 Task: Add Bulk Foods Dark Chocolate Covered Cherries to the cart.
Action: Mouse moved to (19, 71)
Screenshot: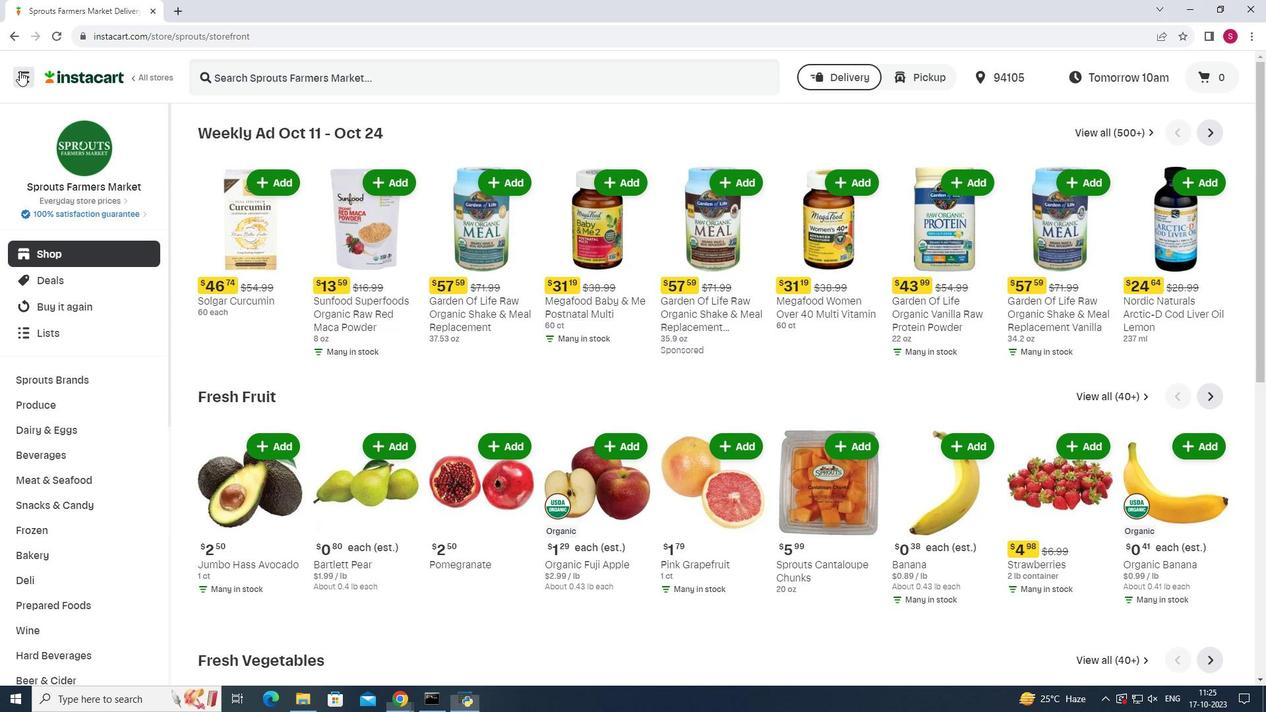 
Action: Mouse pressed left at (19, 71)
Screenshot: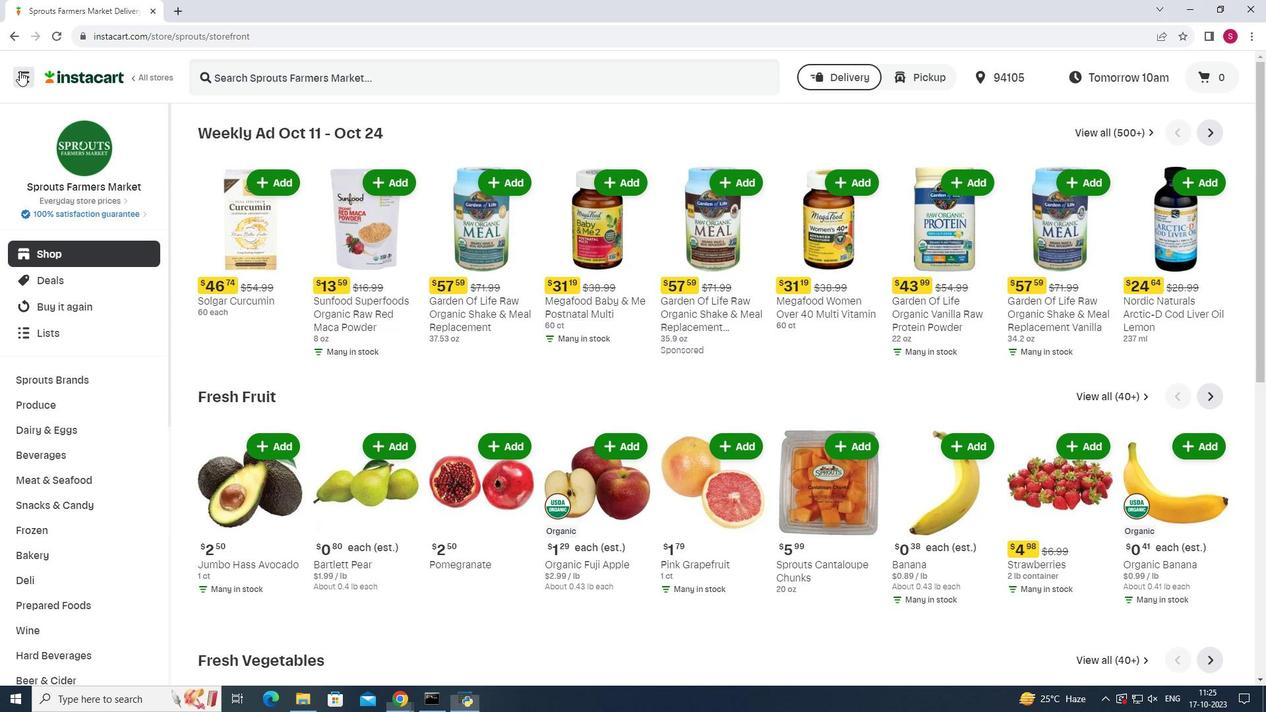 
Action: Mouse moved to (63, 346)
Screenshot: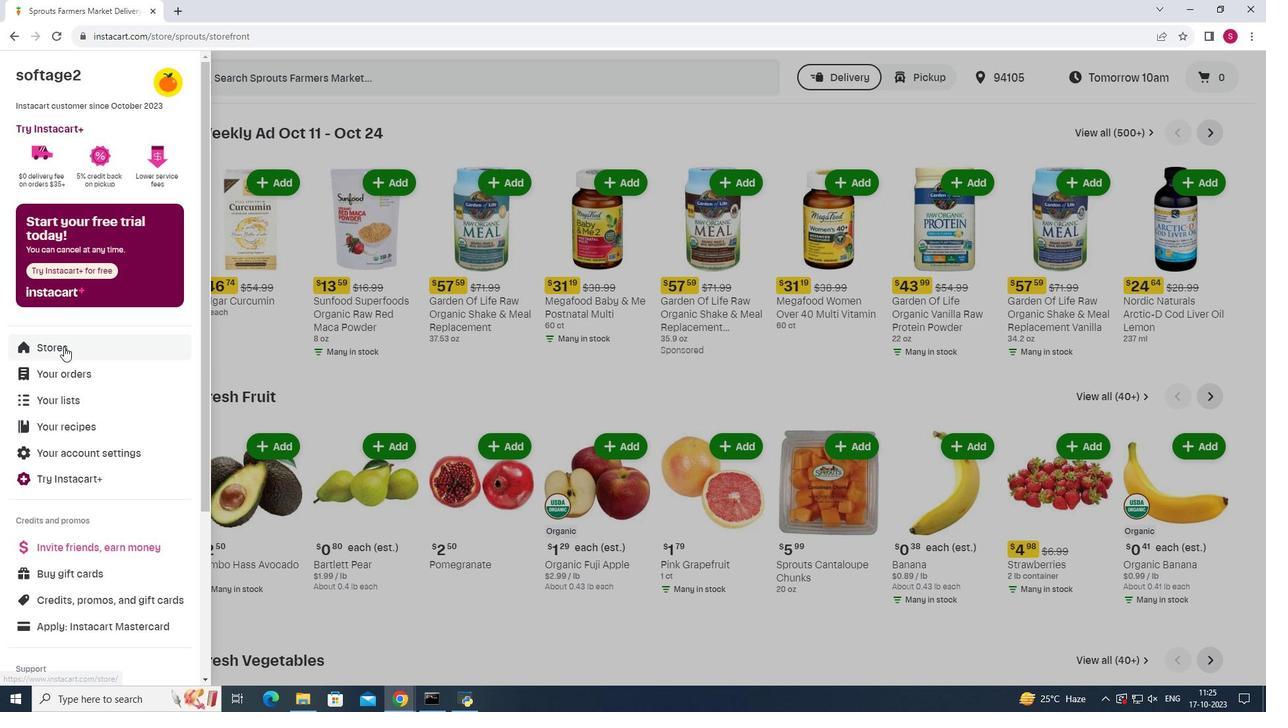 
Action: Mouse pressed left at (63, 346)
Screenshot: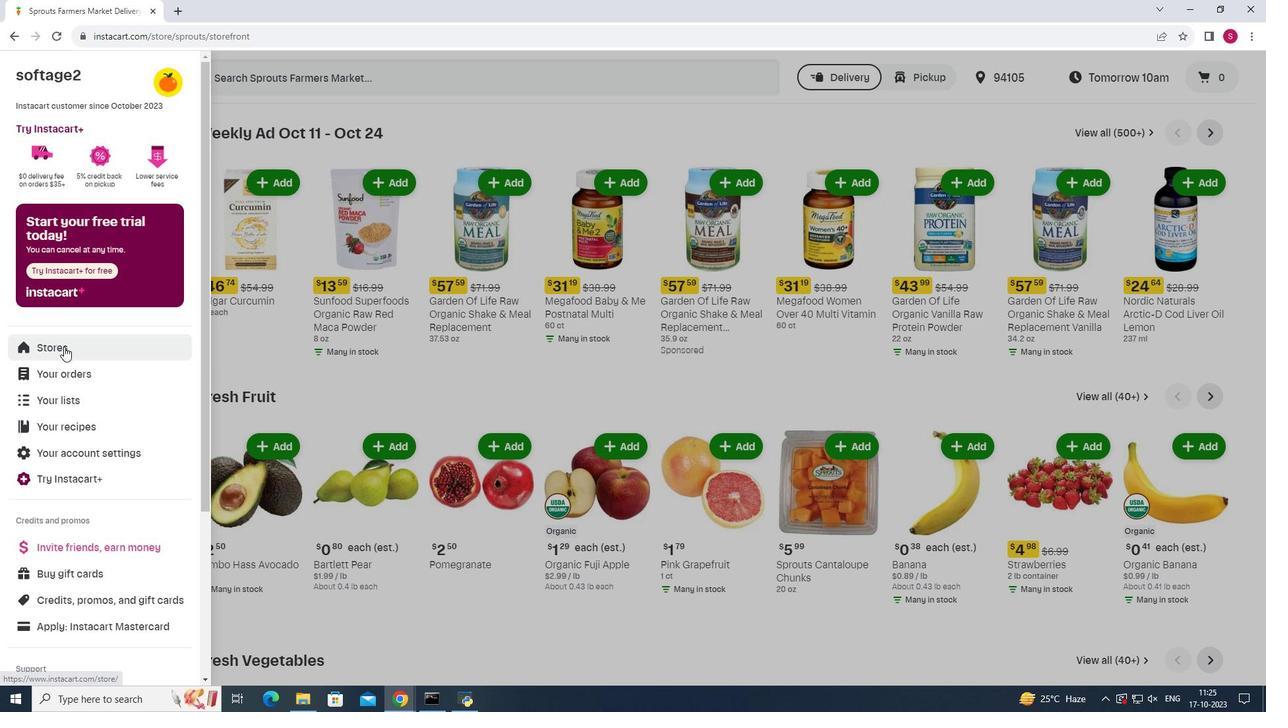 
Action: Mouse moved to (312, 122)
Screenshot: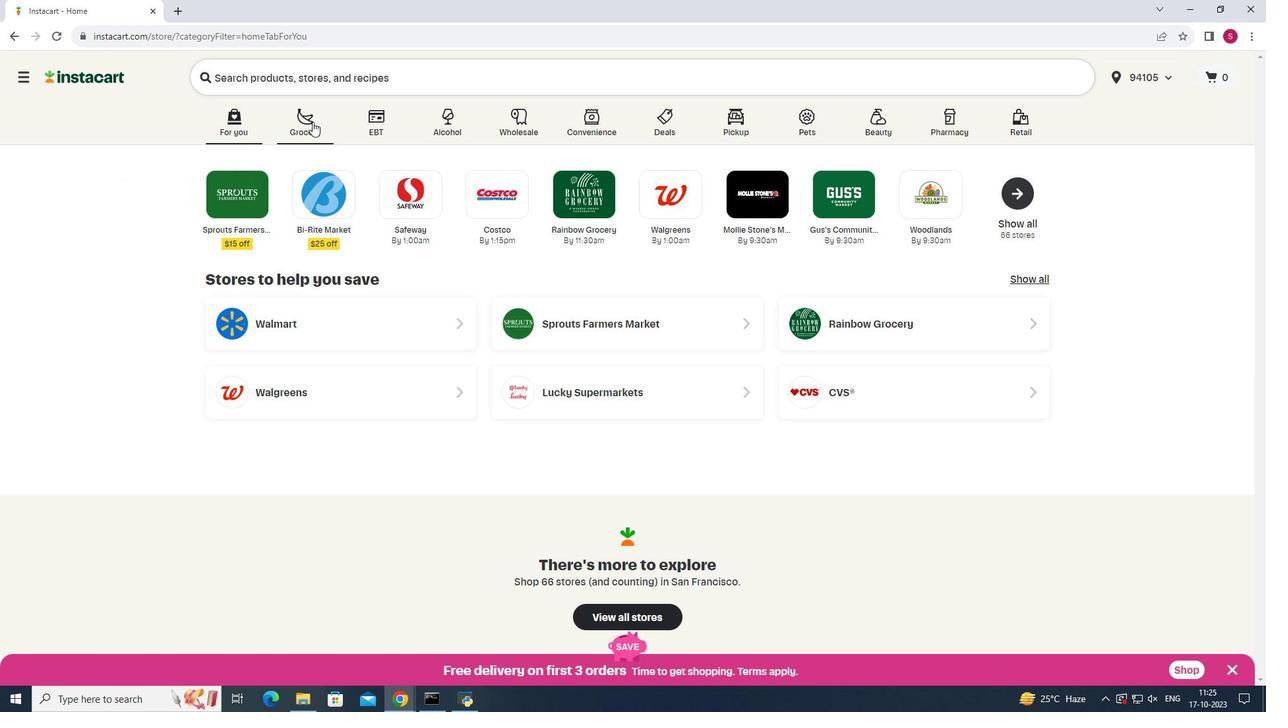 
Action: Mouse pressed left at (312, 122)
Screenshot: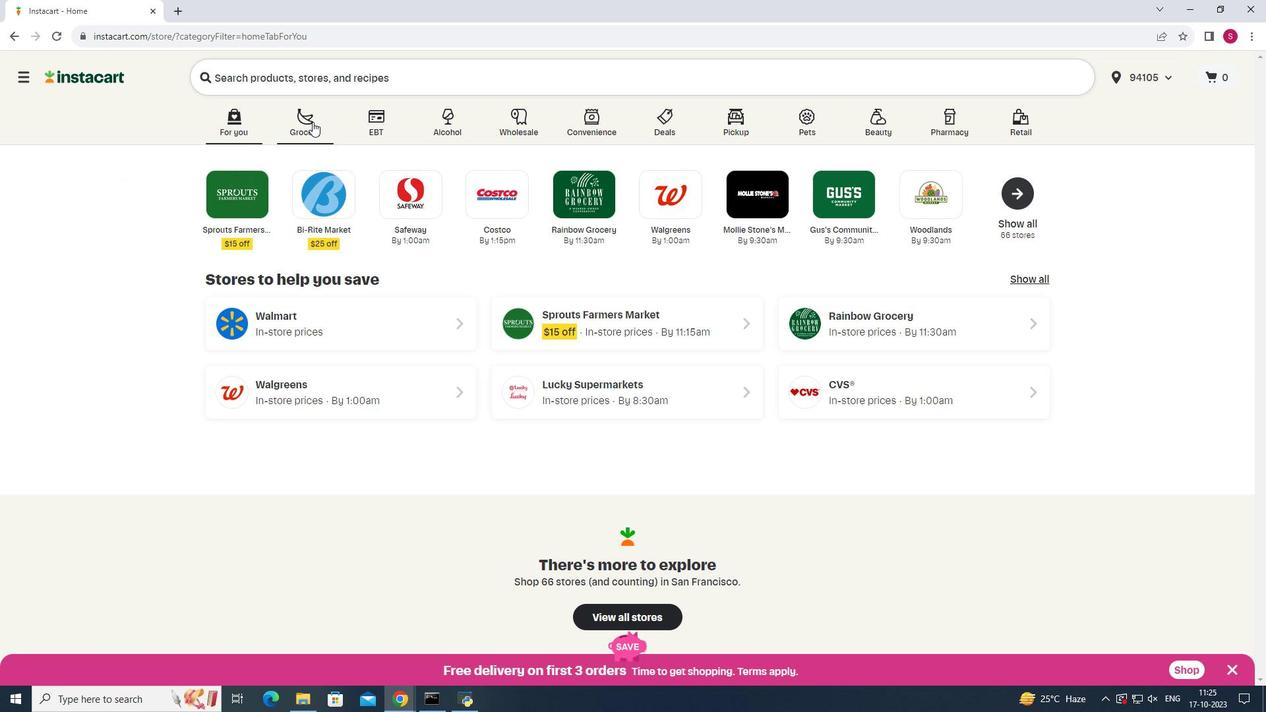 
Action: Mouse moved to (881, 186)
Screenshot: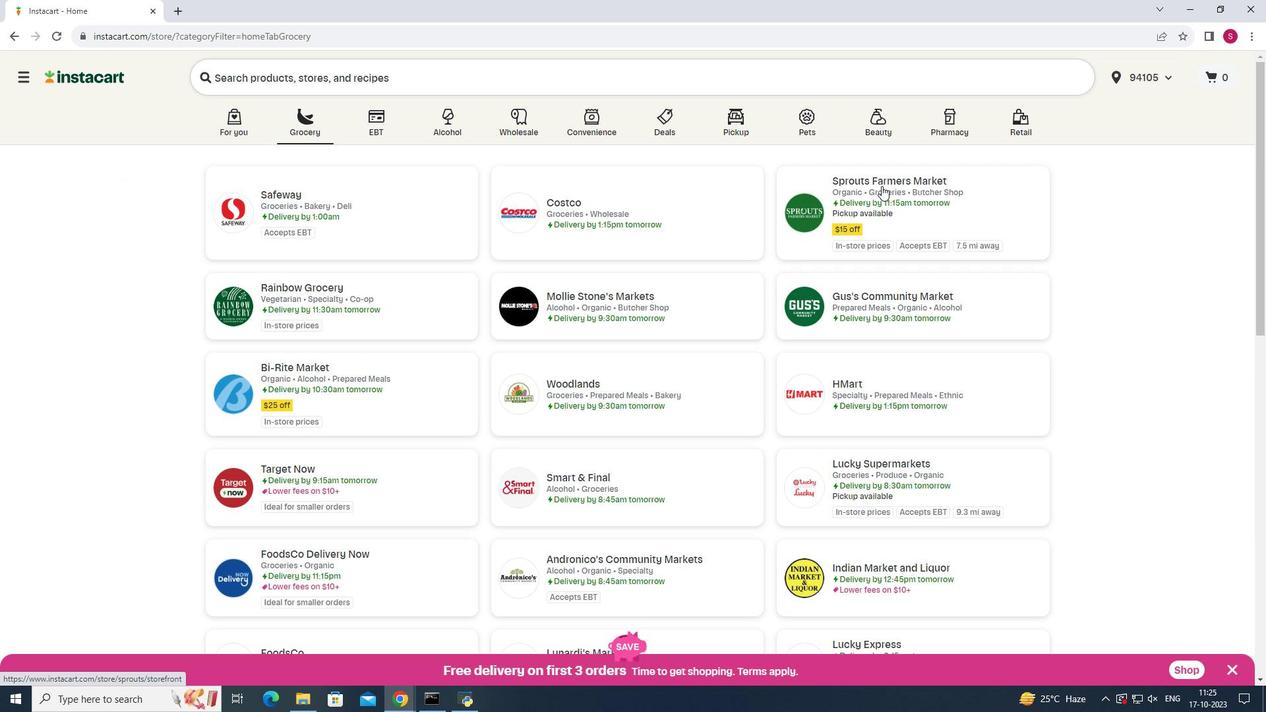 
Action: Mouse pressed left at (881, 186)
Screenshot: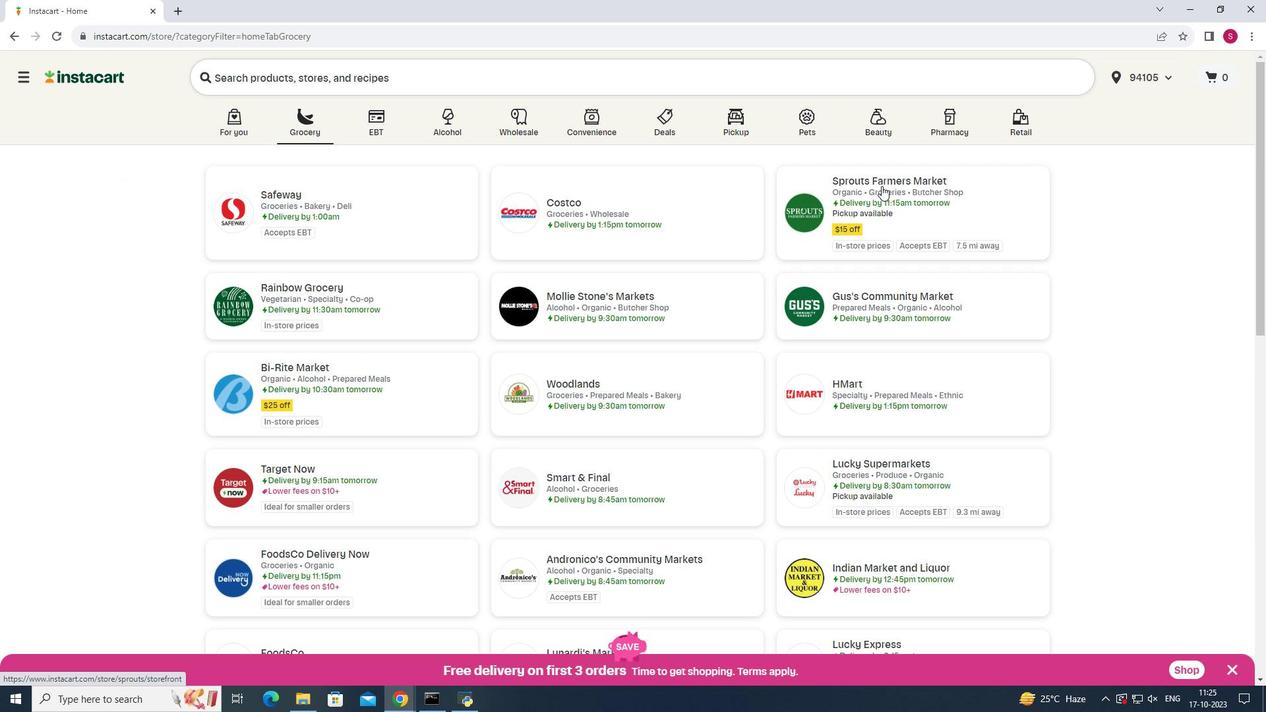 
Action: Mouse moved to (75, 499)
Screenshot: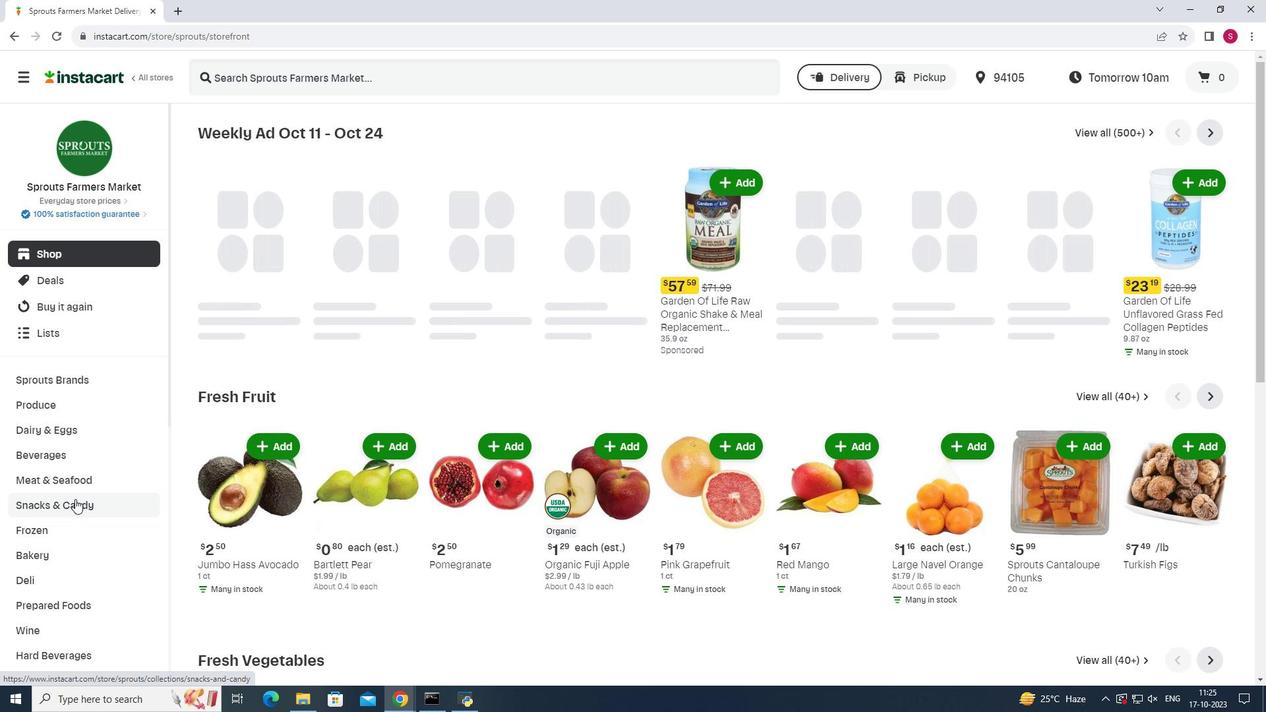 
Action: Mouse pressed left at (75, 499)
Screenshot: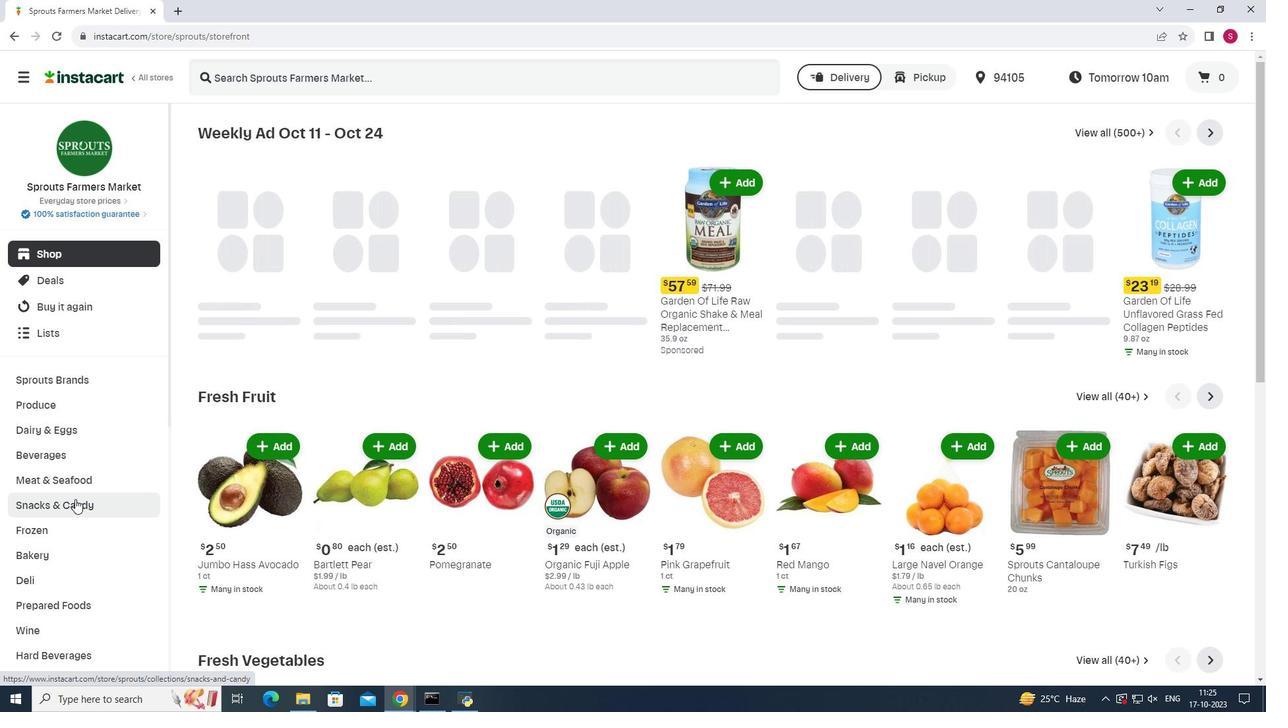 
Action: Mouse moved to (384, 162)
Screenshot: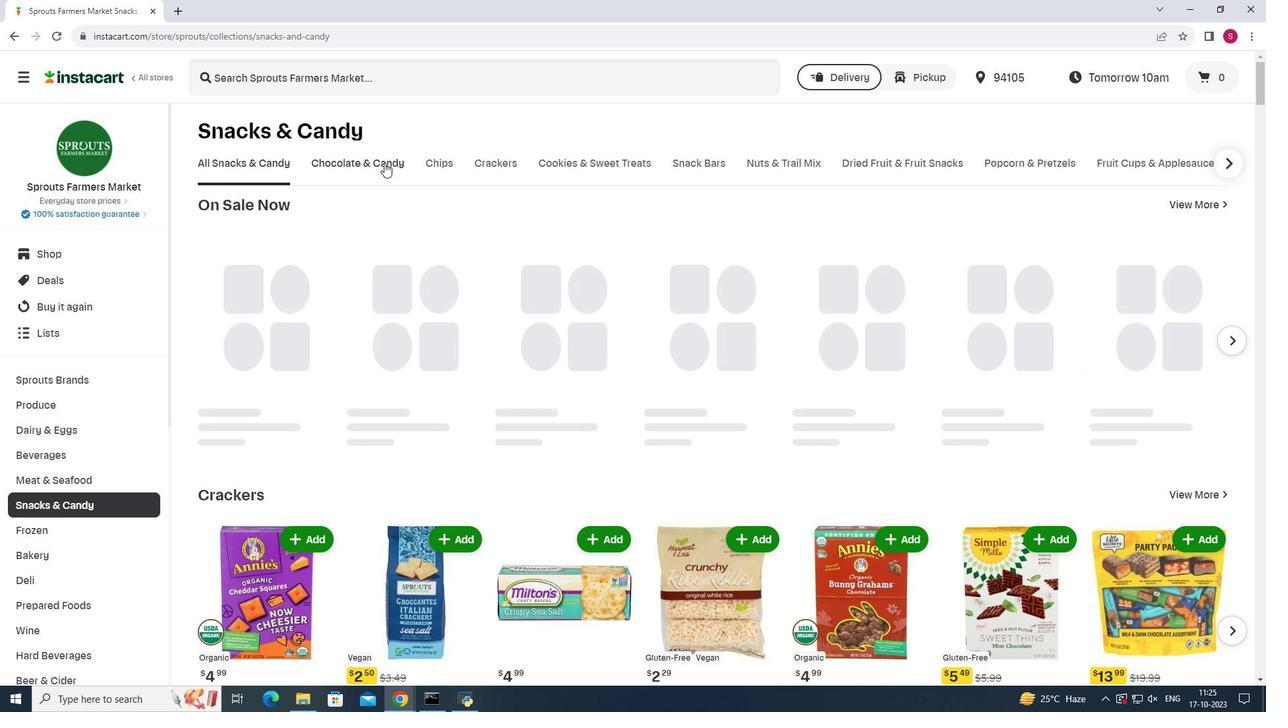 
Action: Mouse pressed left at (384, 162)
Screenshot: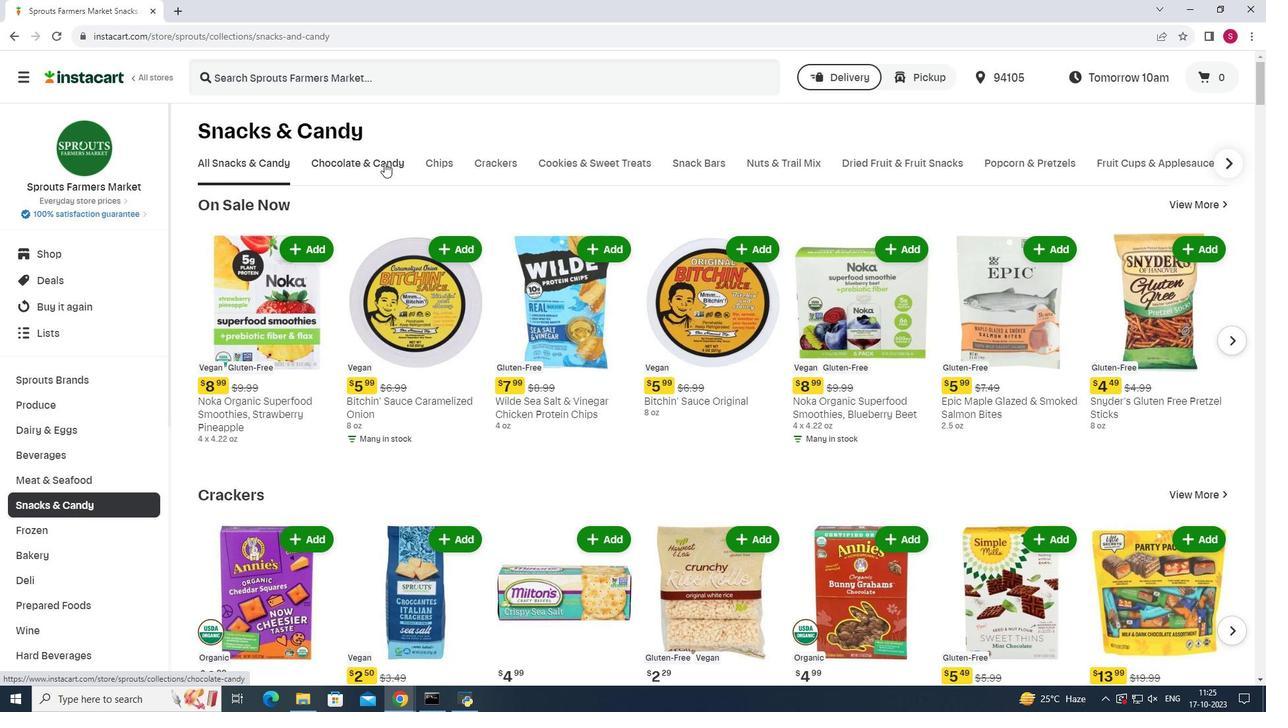 
Action: Mouse moved to (337, 222)
Screenshot: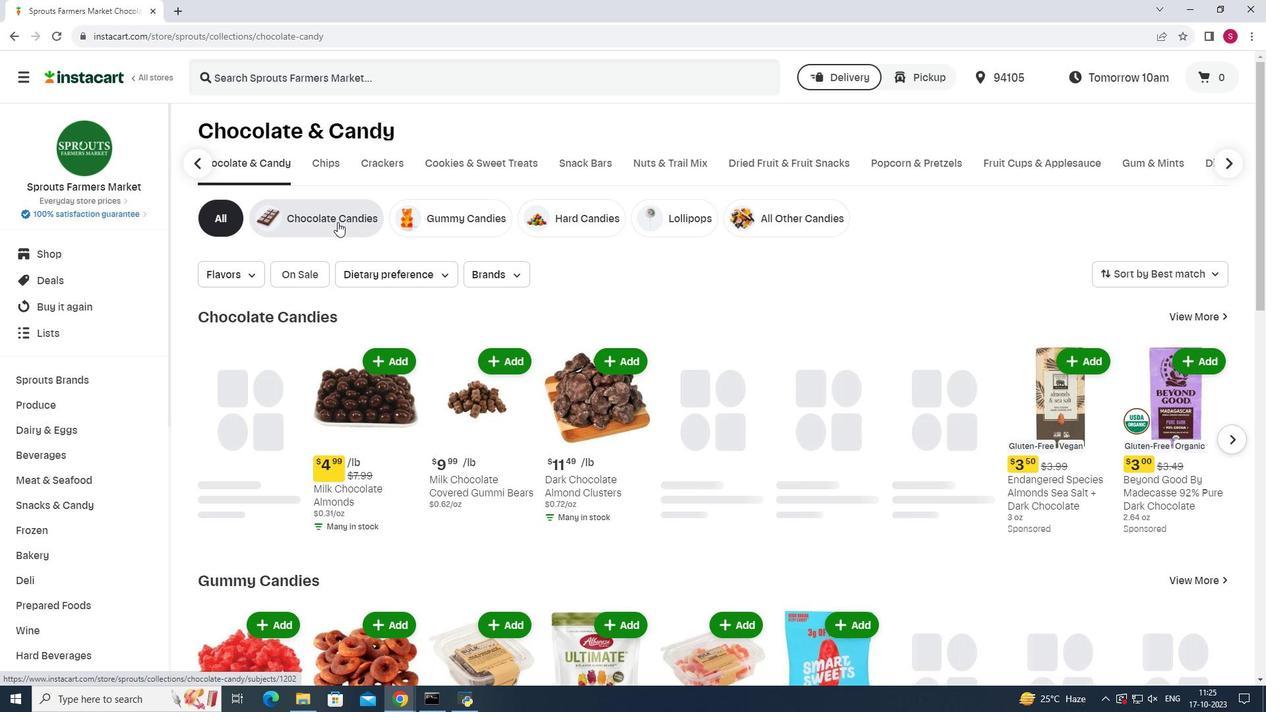 
Action: Mouse pressed left at (337, 222)
Screenshot: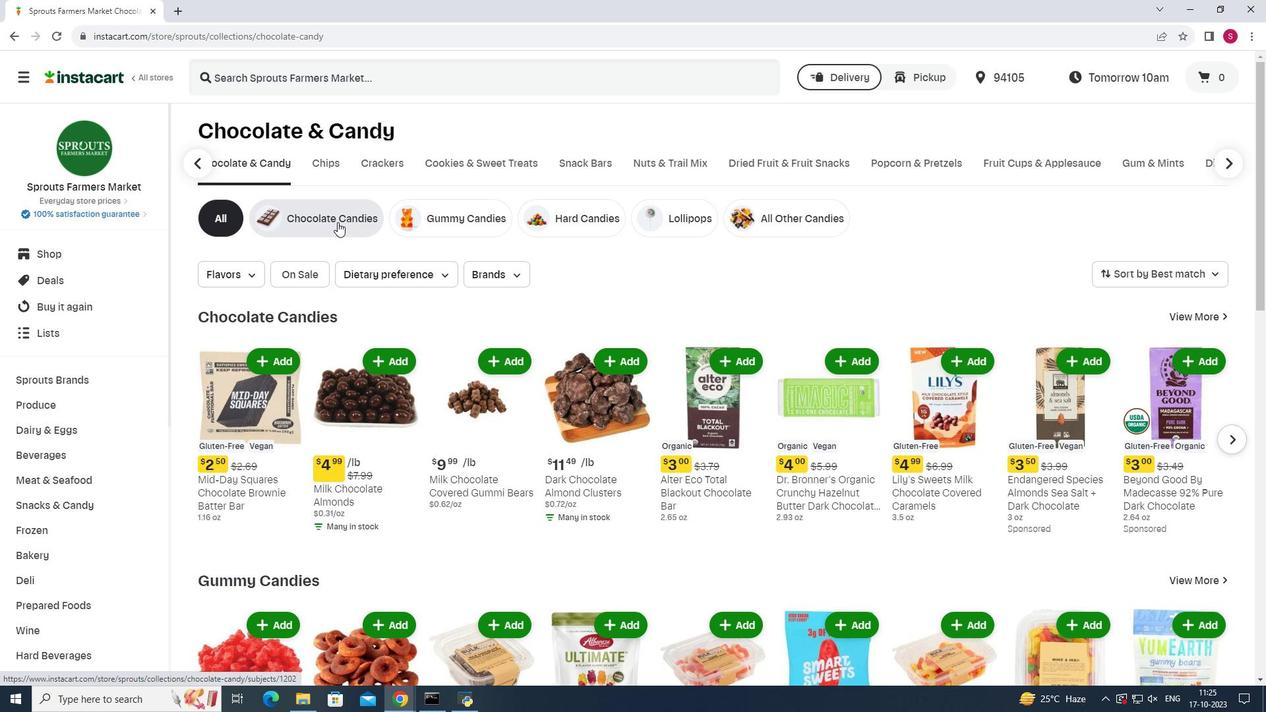 
Action: Mouse moved to (445, 75)
Screenshot: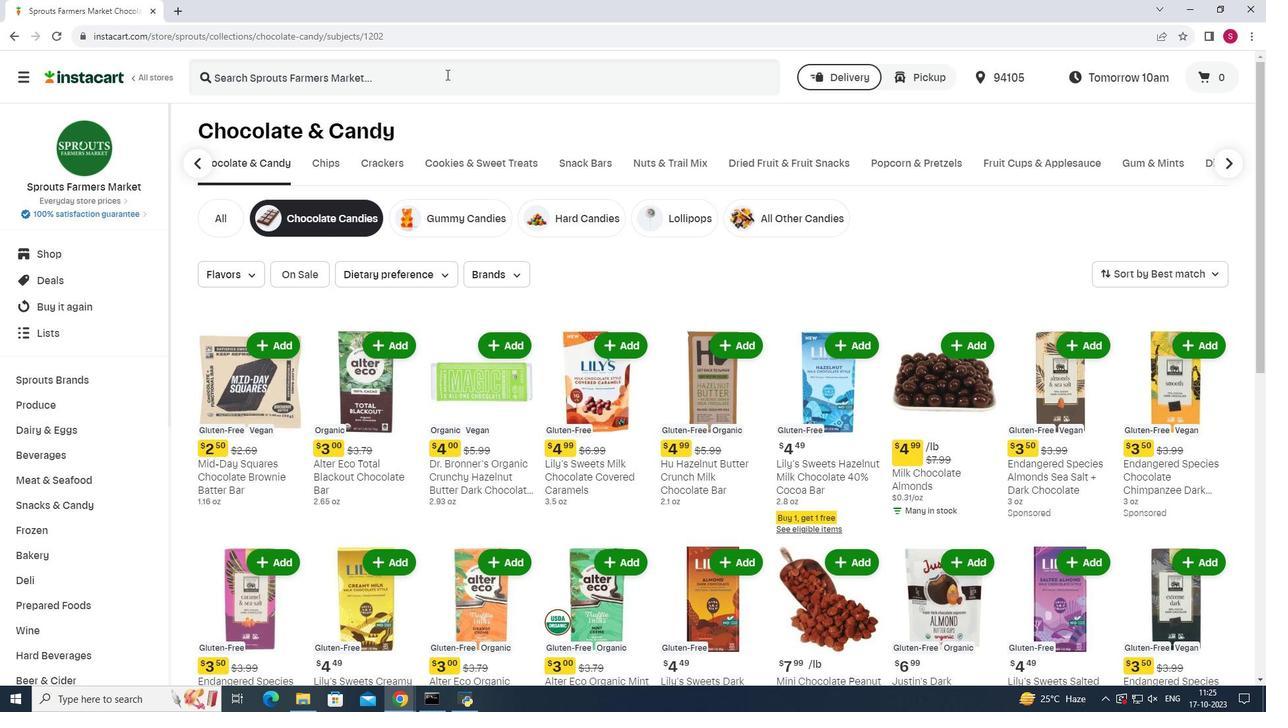 
Action: Mouse pressed left at (445, 75)
Screenshot: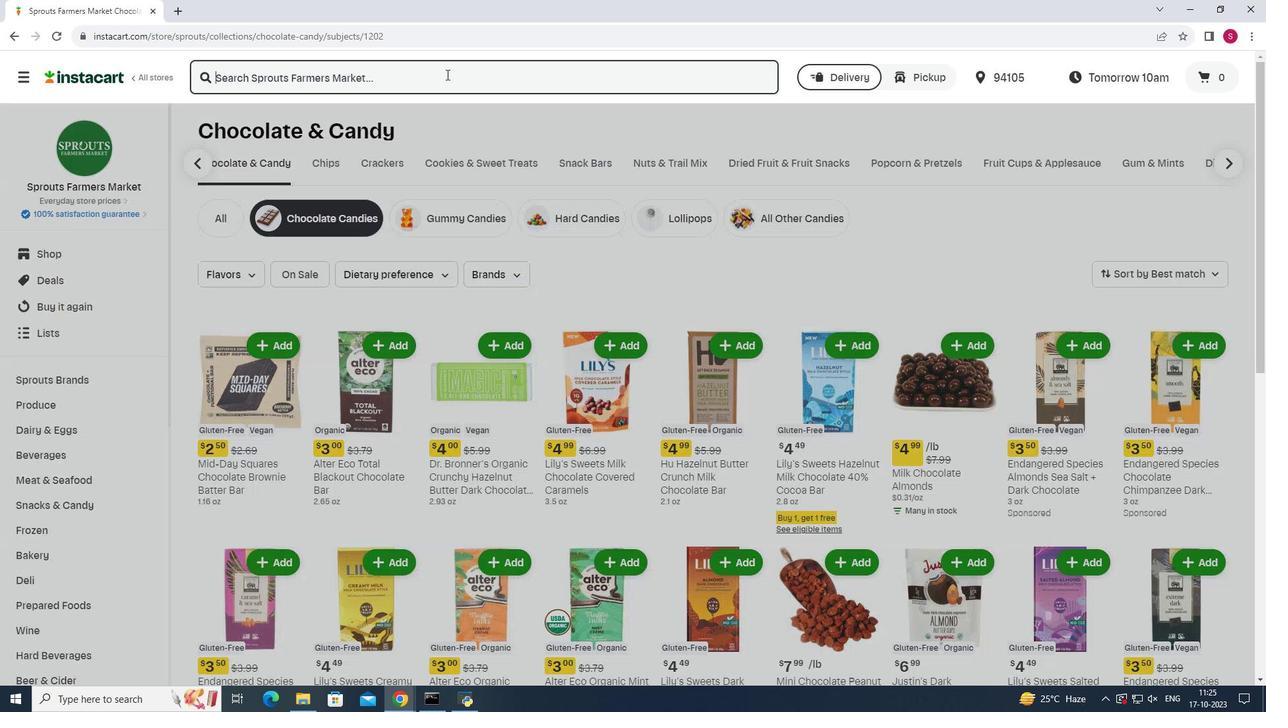 
Action: Mouse moved to (445, 74)
Screenshot: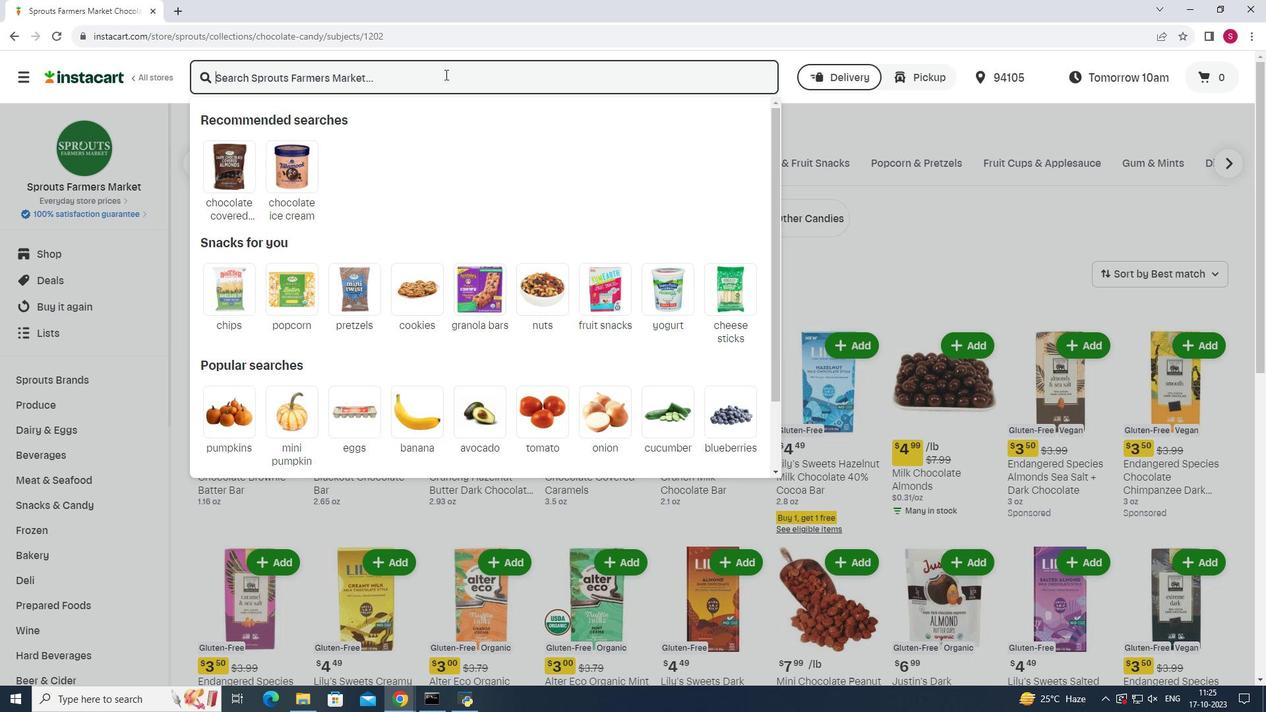 
Action: Key pressed <Key.shift>Bulk<Key.space><Key.shift>Foods<Key.space><Key.shift>Dark<Key.space><Key.shift>Chocolate<Key.space><Key.shift>Covered<Key.space><Key.shift>Cherries<Key.enter>
Screenshot: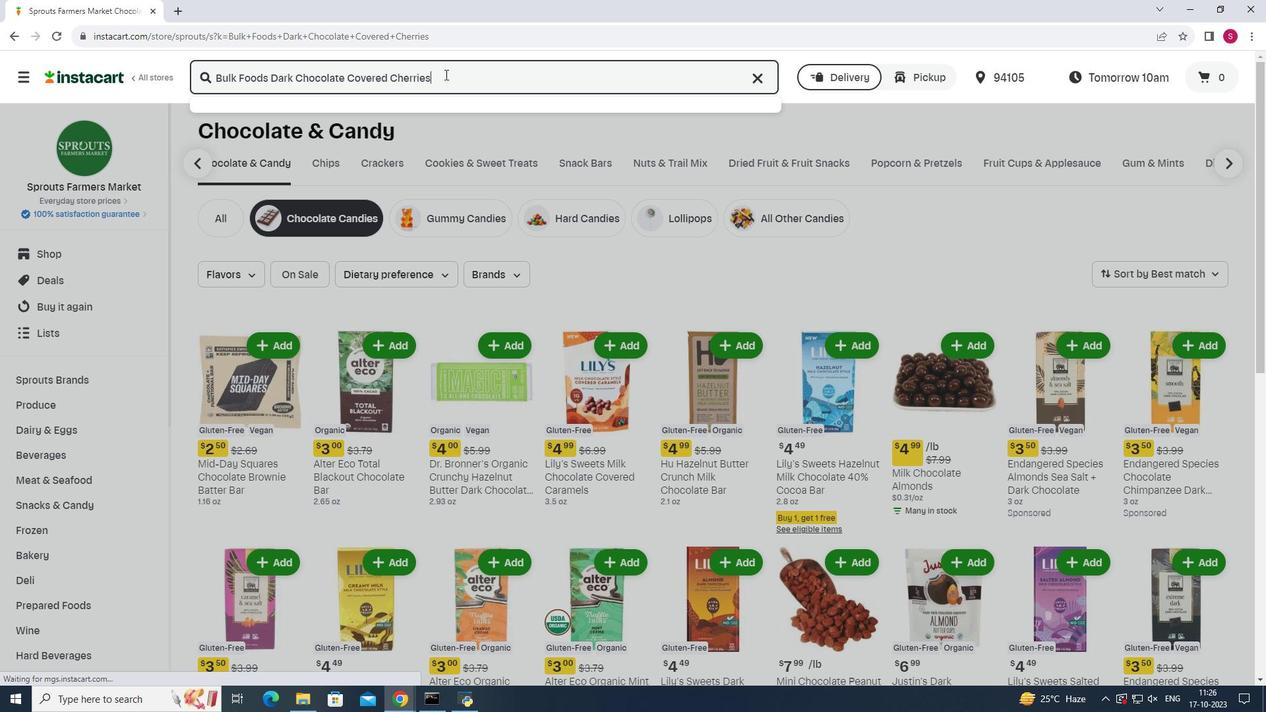 
Action: Mouse moved to (760, 213)
Screenshot: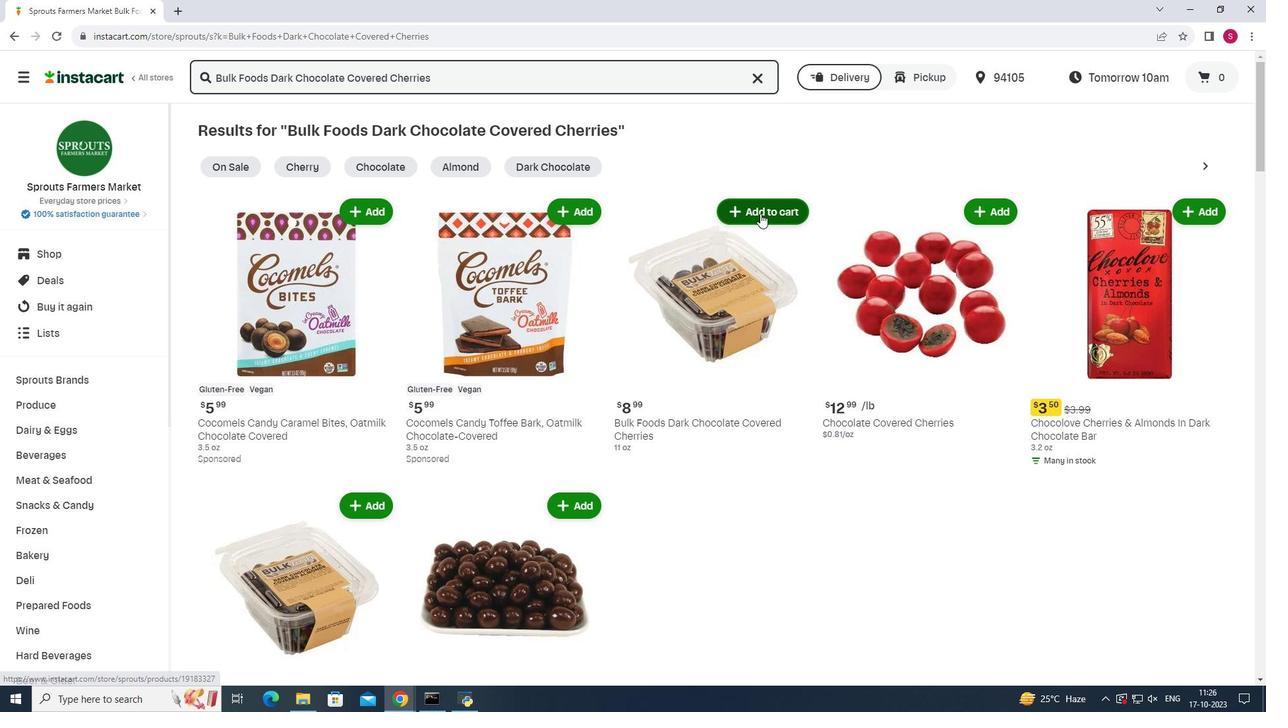 
Action: Mouse pressed left at (760, 213)
Screenshot: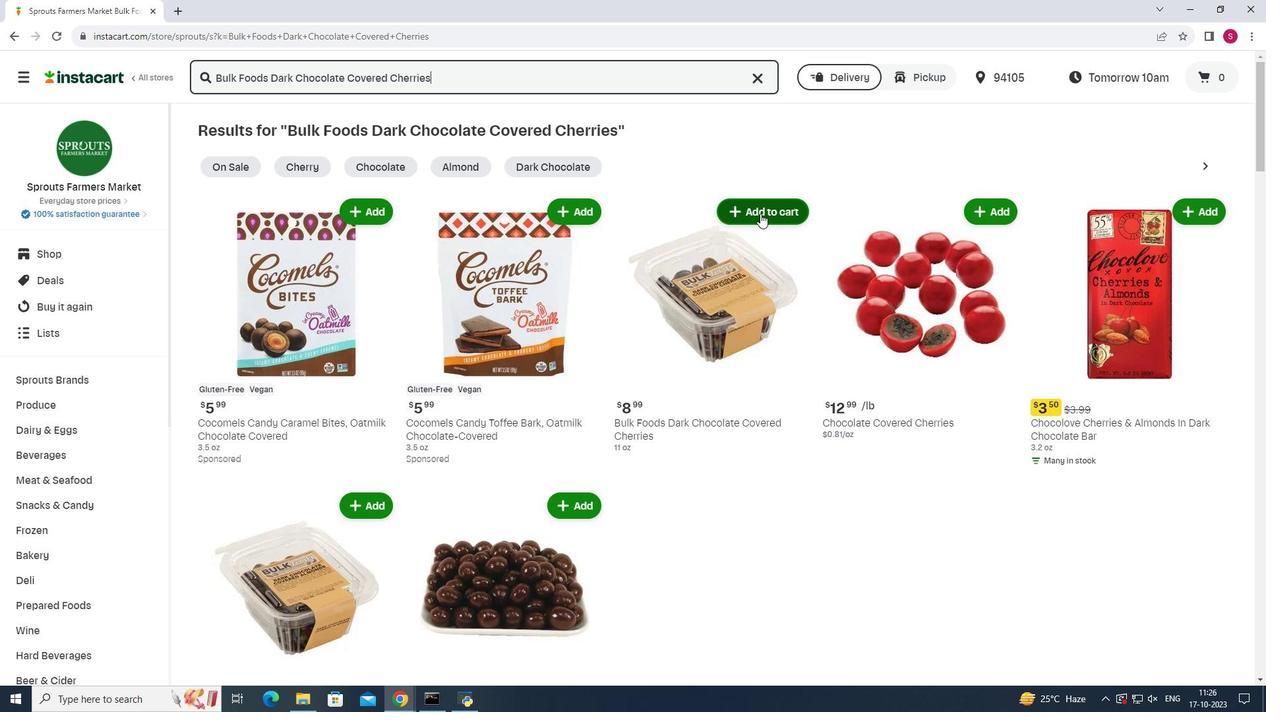 
Action: Mouse moved to (844, 210)
Screenshot: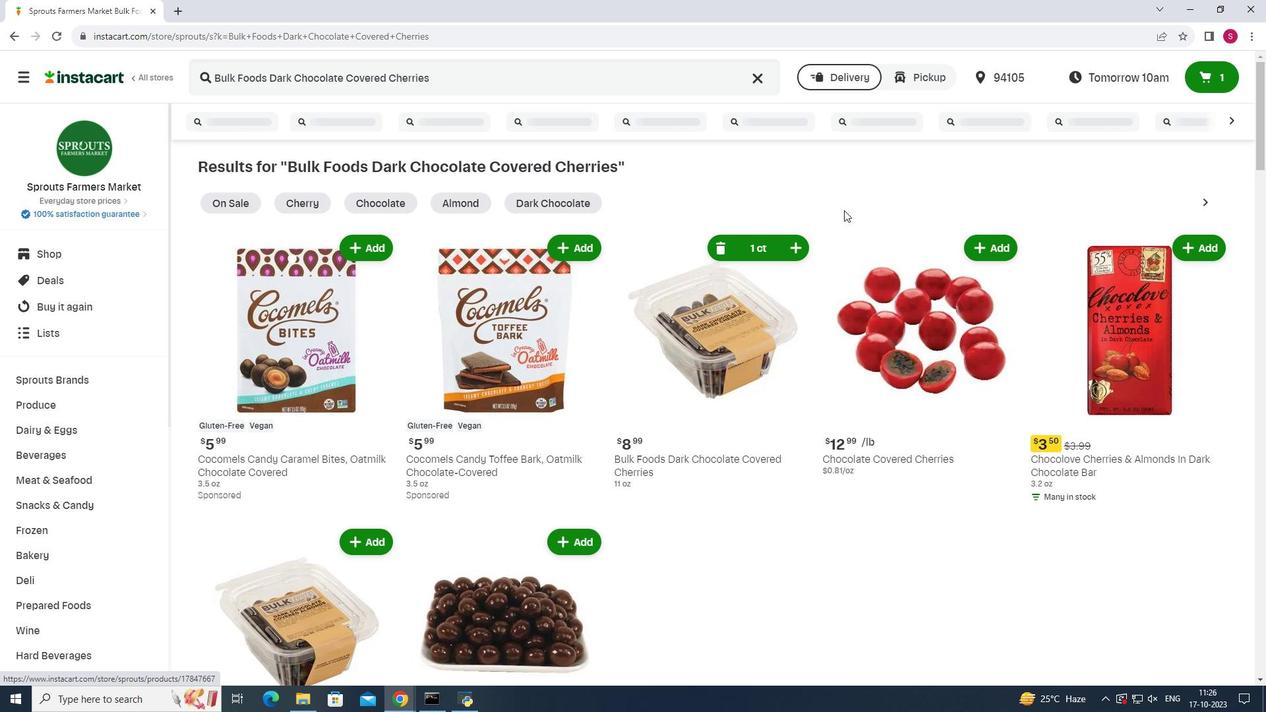 
